 Task: Choose the add item option in the display order.
Action: Mouse moved to (33, 568)
Screenshot: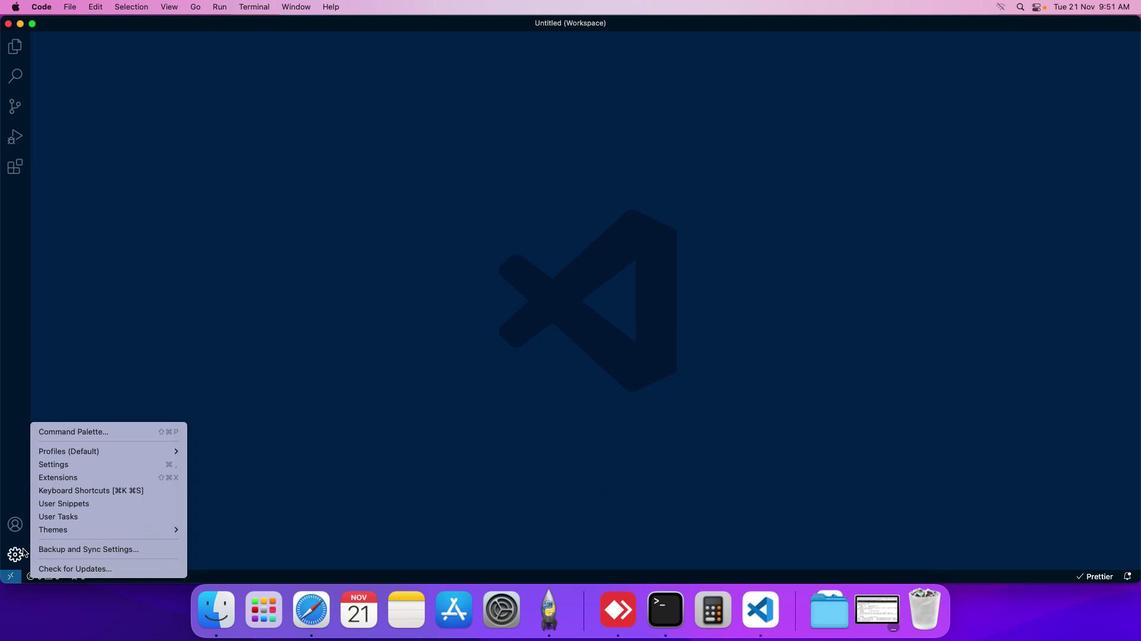 
Action: Mouse pressed left at (33, 568)
Screenshot: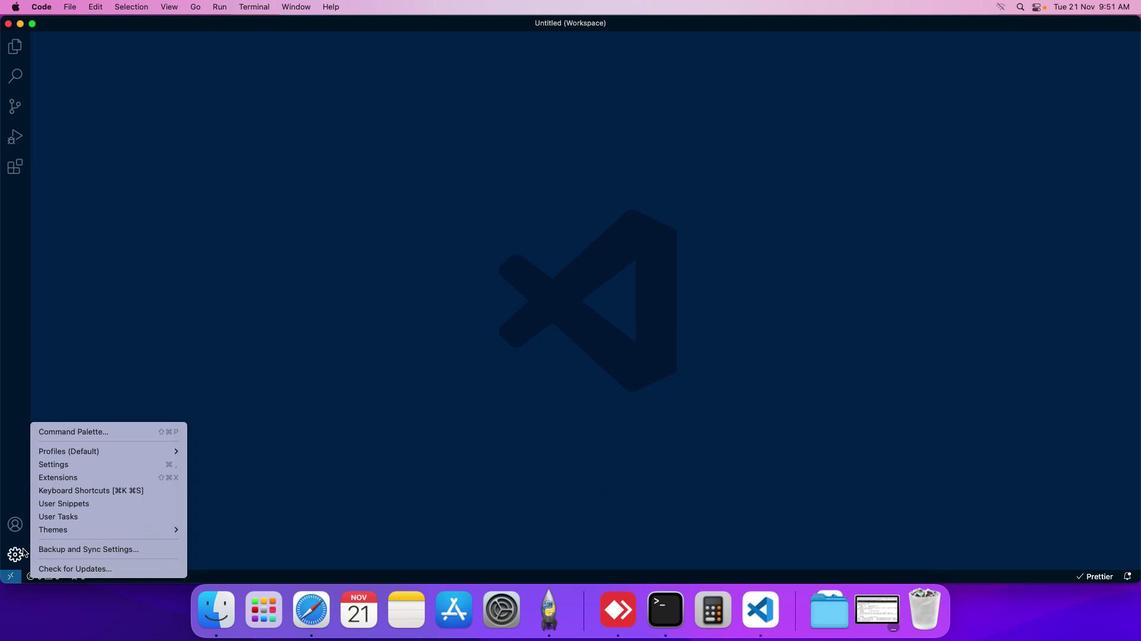 
Action: Mouse moved to (65, 485)
Screenshot: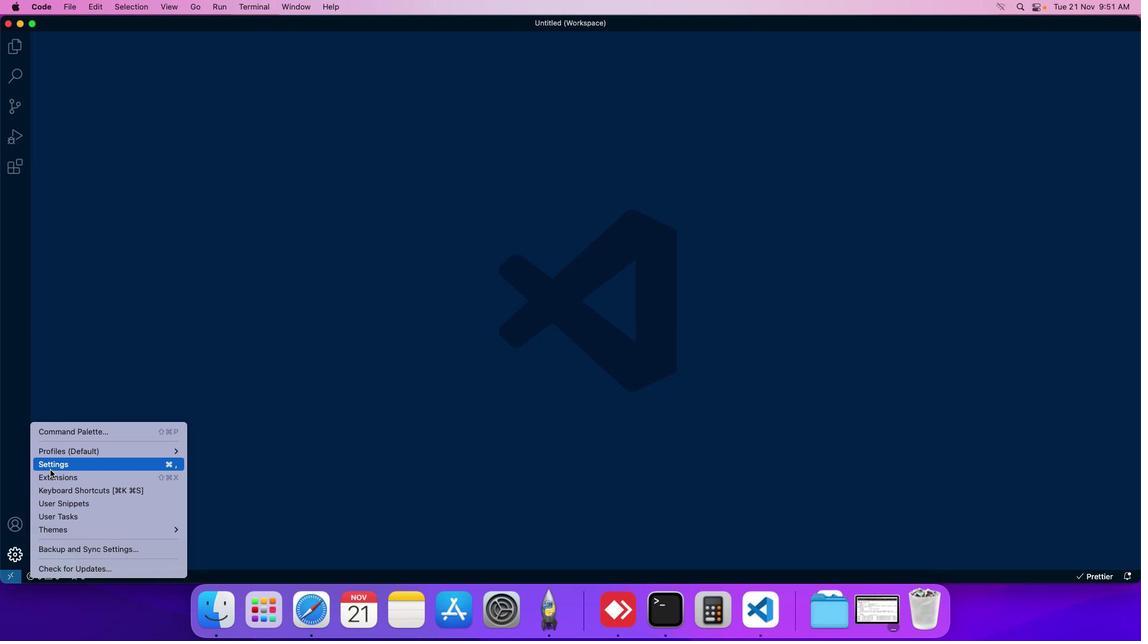
Action: Mouse pressed left at (65, 485)
Screenshot: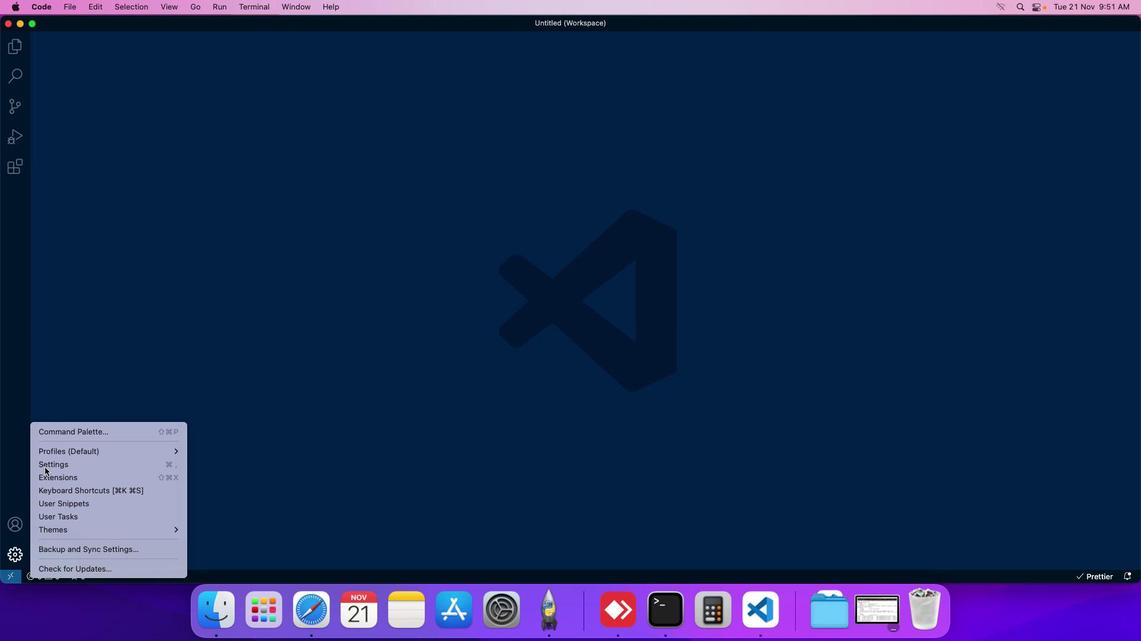 
Action: Mouse moved to (298, 111)
Screenshot: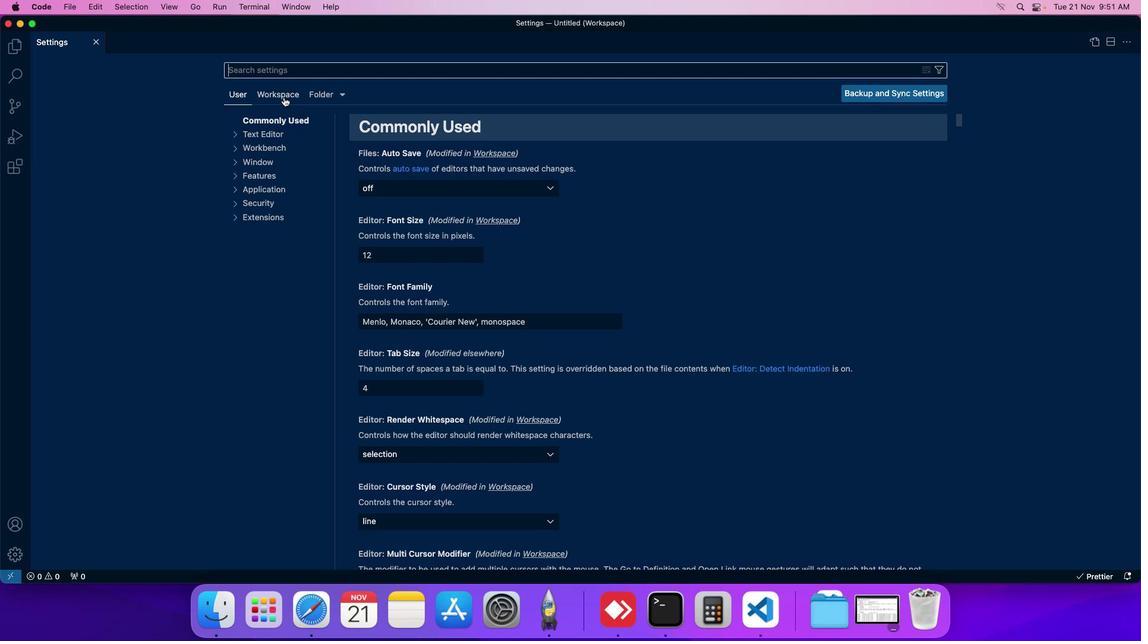 
Action: Mouse pressed left at (298, 111)
Screenshot: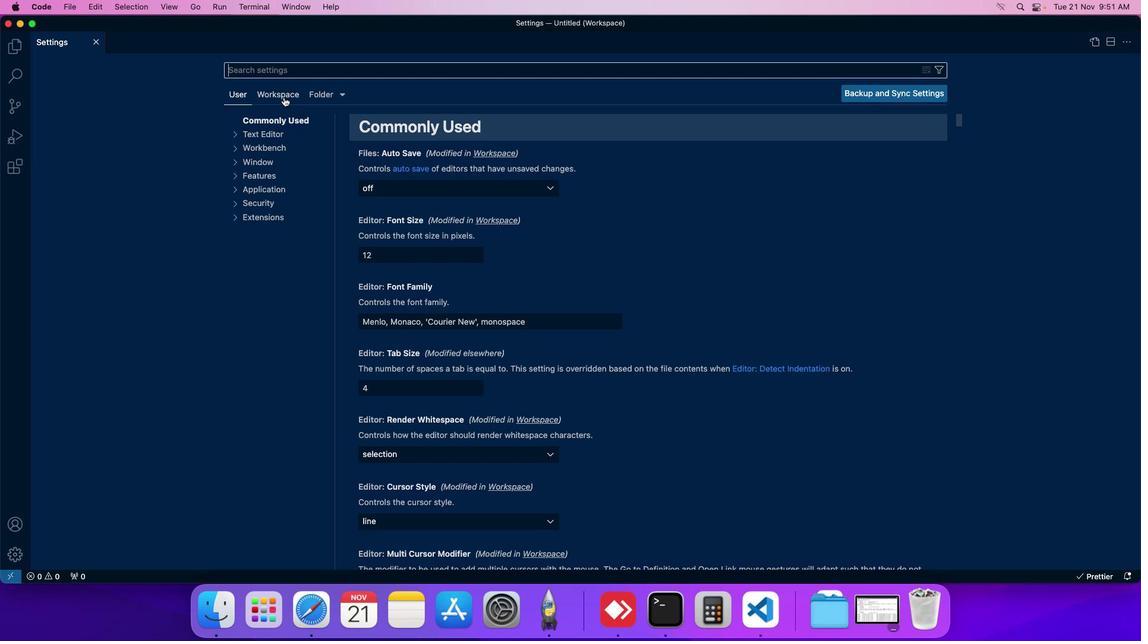 
Action: Mouse moved to (279, 191)
Screenshot: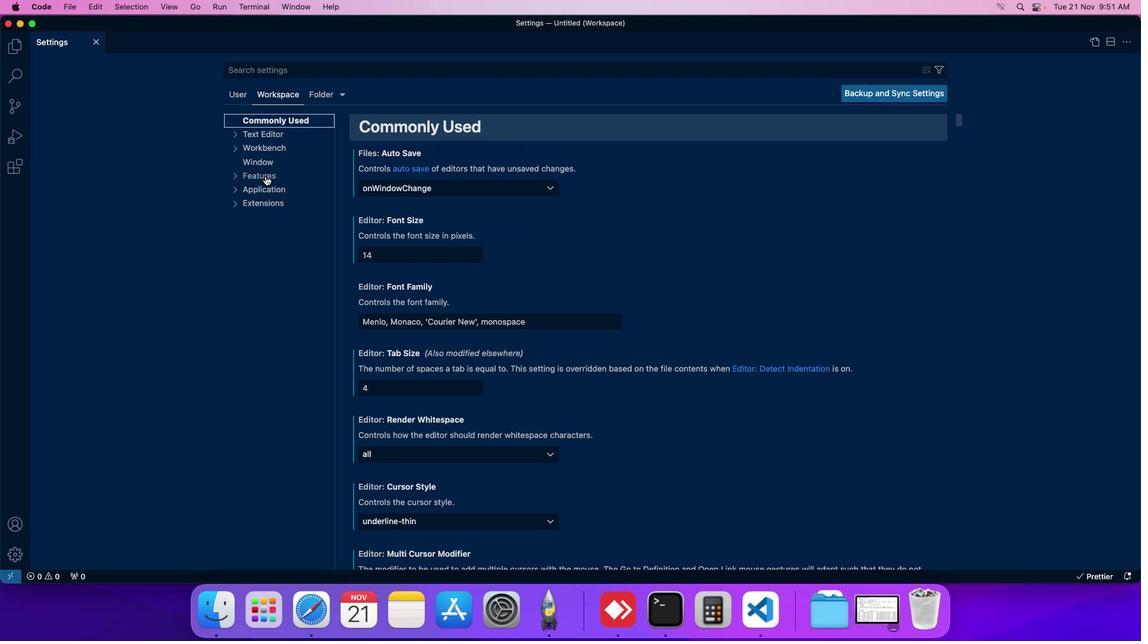 
Action: Mouse pressed left at (279, 191)
Screenshot: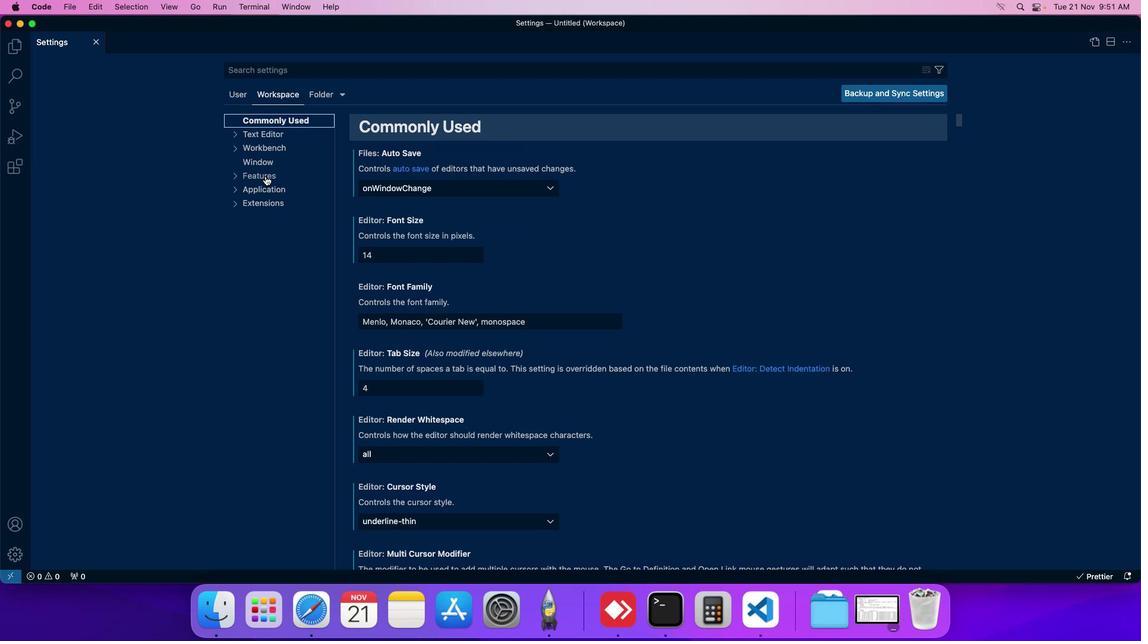 
Action: Mouse moved to (279, 398)
Screenshot: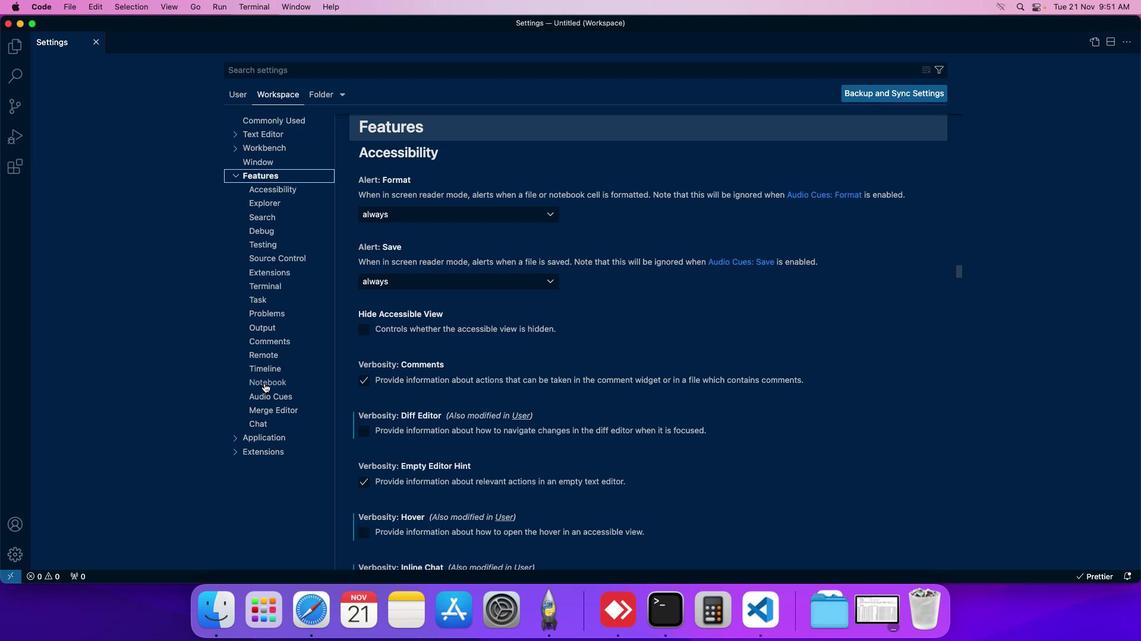 
Action: Mouse pressed left at (279, 398)
Screenshot: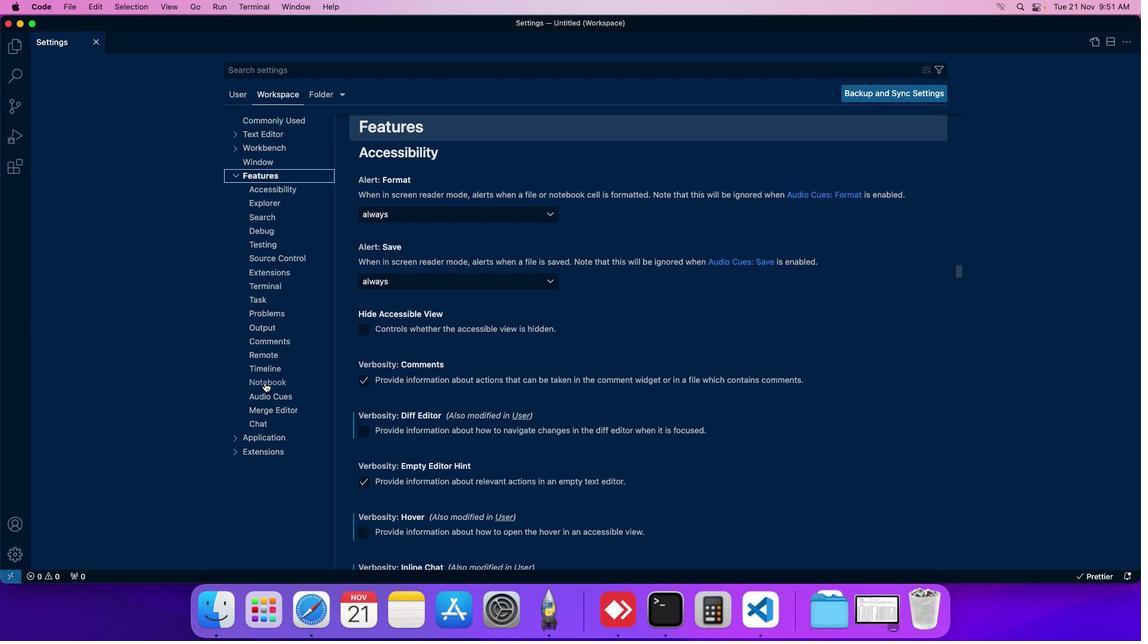 
Action: Mouse moved to (411, 410)
Screenshot: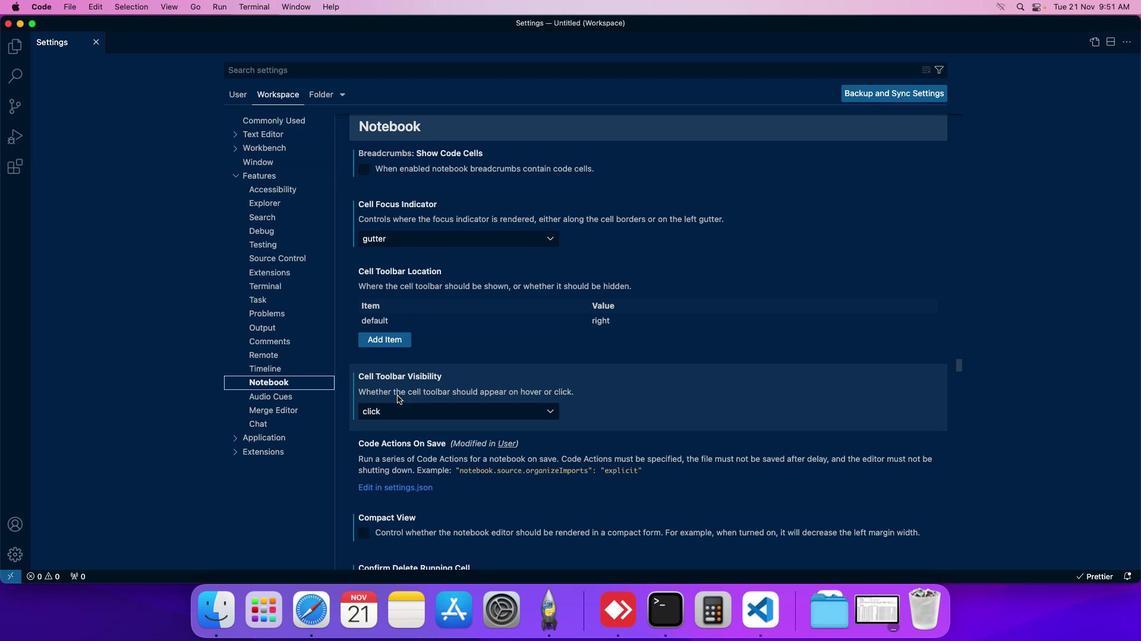 
Action: Mouse scrolled (411, 410) with delta (14, 14)
Screenshot: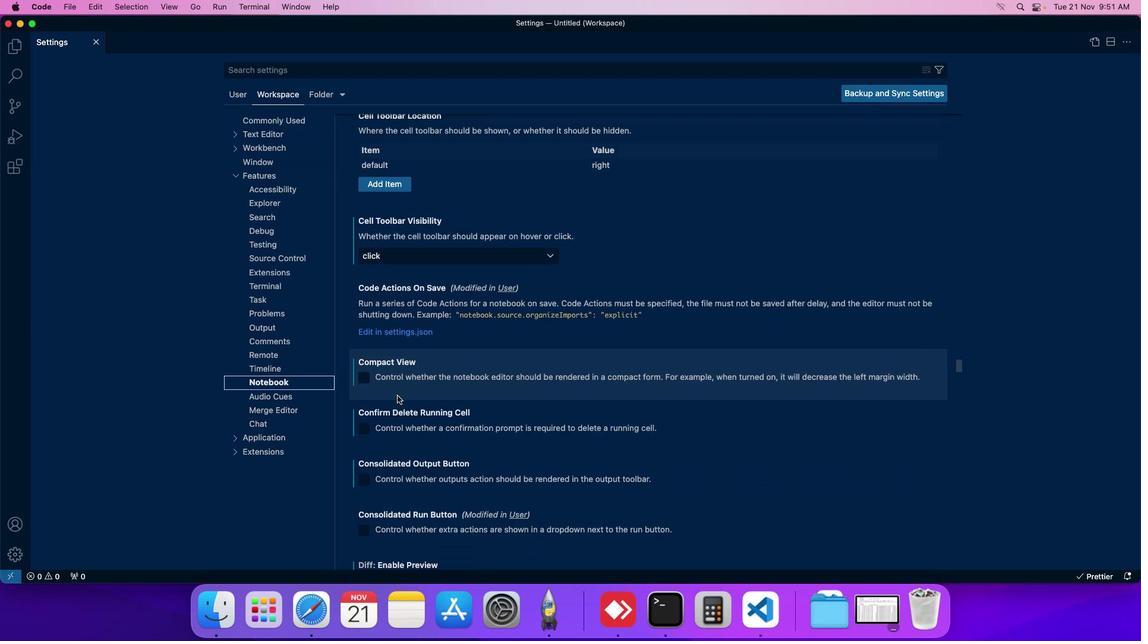 
Action: Mouse scrolled (411, 410) with delta (14, 14)
Screenshot: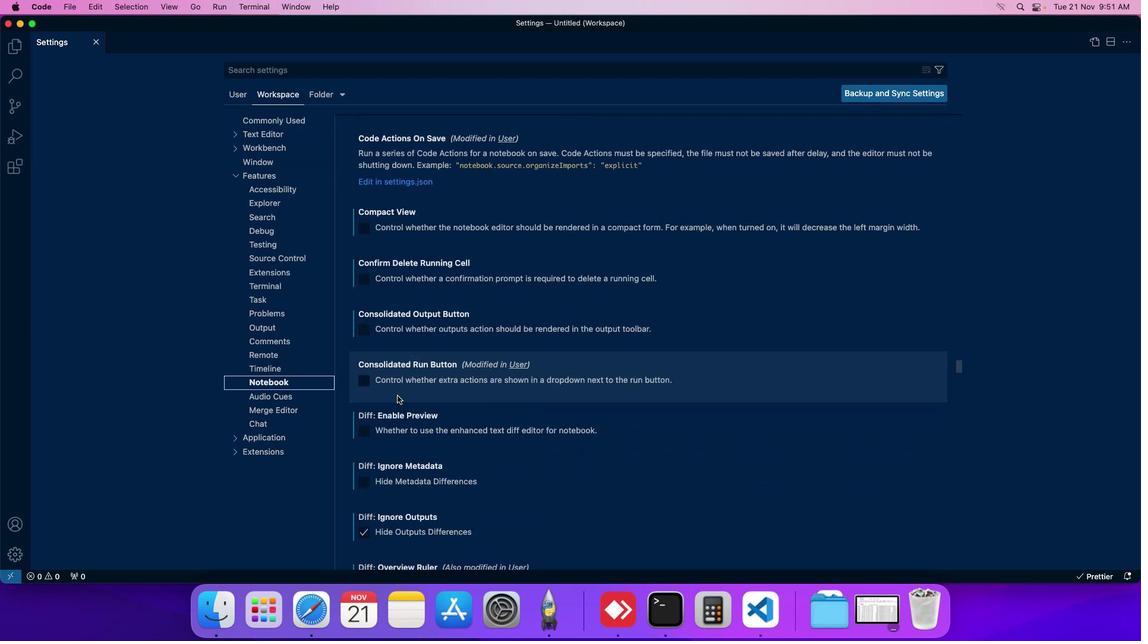 
Action: Mouse scrolled (411, 410) with delta (14, 14)
Screenshot: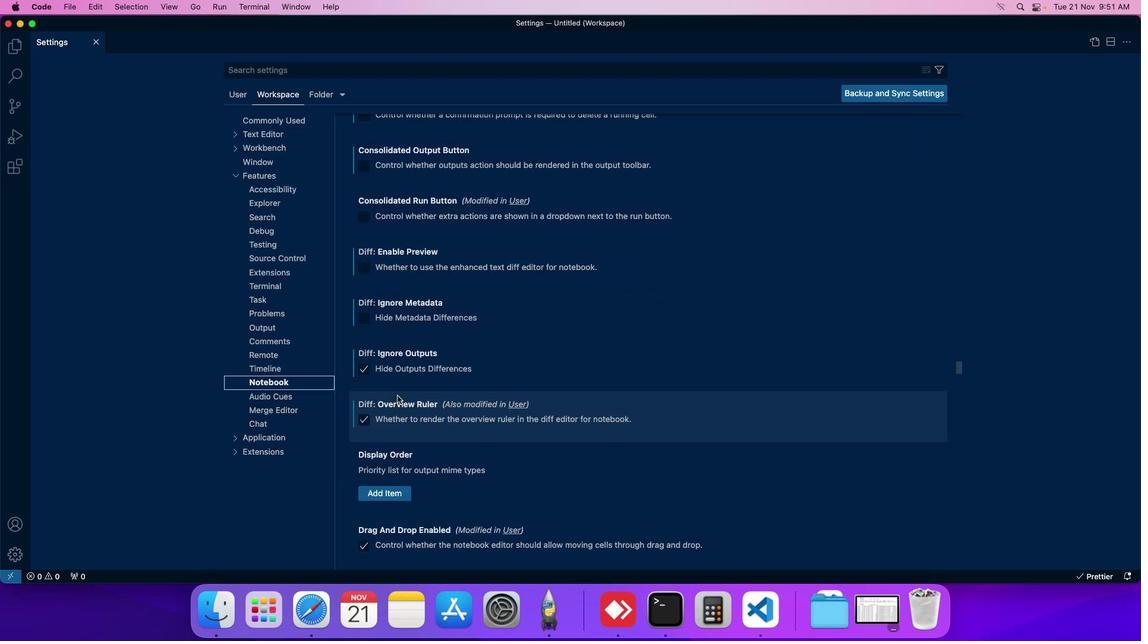 
Action: Mouse scrolled (411, 410) with delta (14, 14)
Screenshot: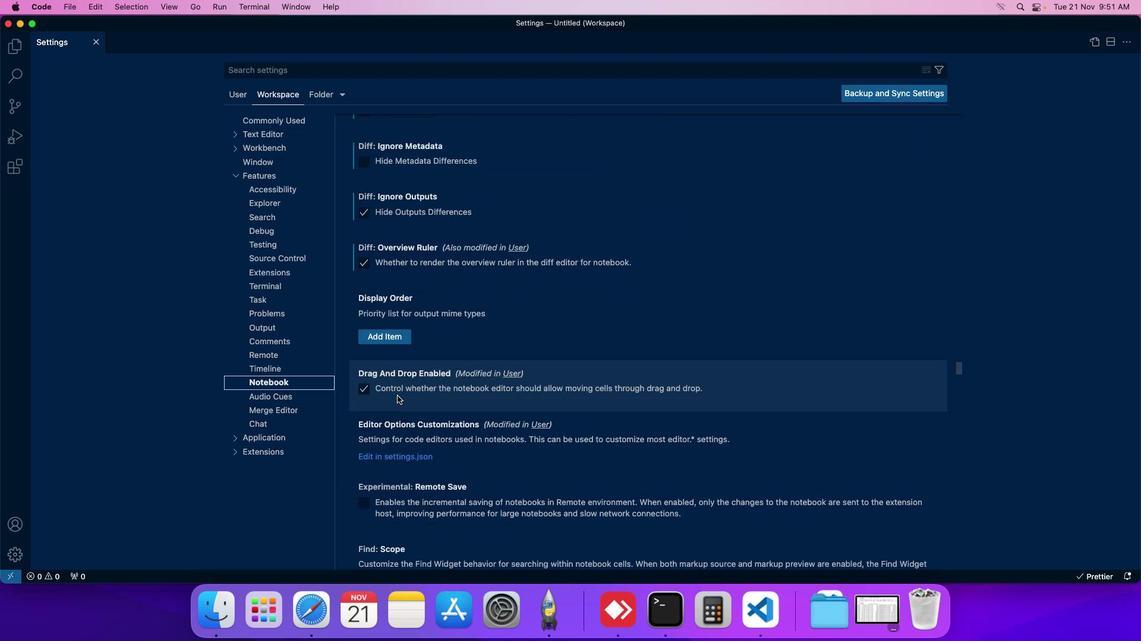 
Action: Mouse moved to (406, 357)
Screenshot: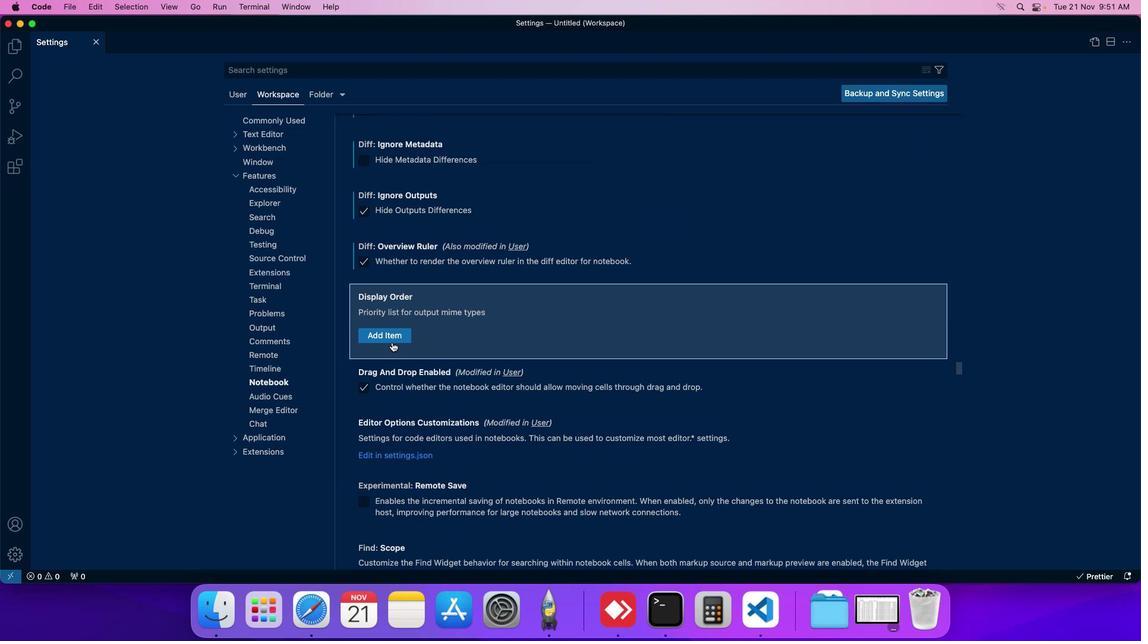 
Action: Mouse pressed left at (406, 357)
Screenshot: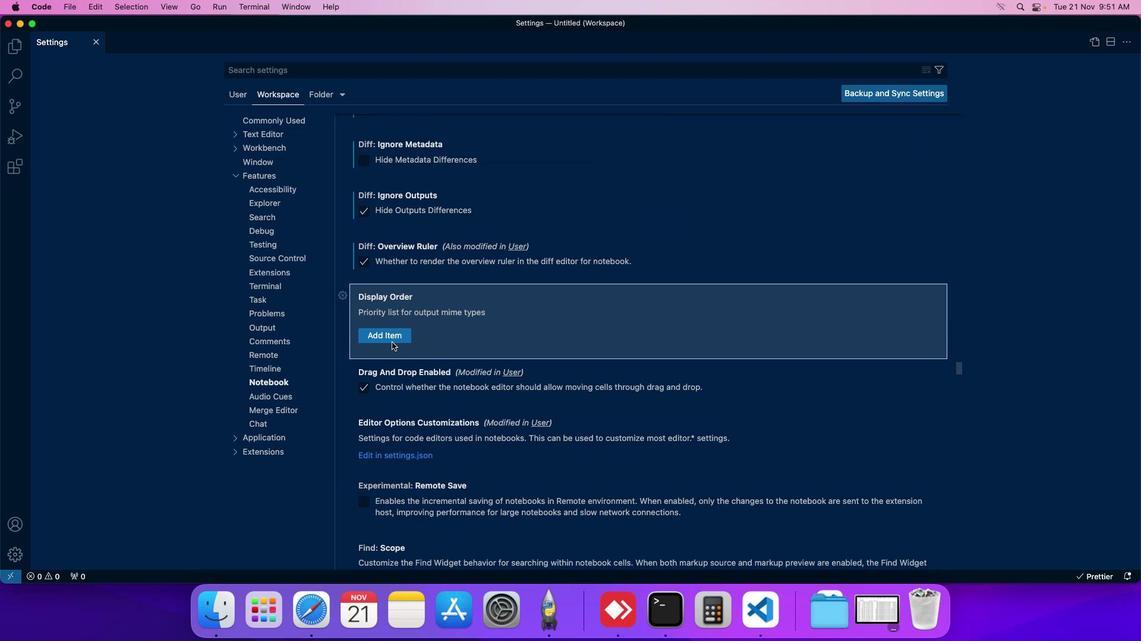 
